 Task: Add an event with the title Third Team Building Exercise: Trust Fall, date ''2023/11/07'', time 22:00and add a description: A lunch and learn session is a unique professional development opportunity where employees gather during their lunch break to learn and engage in educational activities. It combines the convenience of a mealtime with valuable learning experiences, creating a relaxed and interactive environment for knowledge sharing and skill enhancement._x000D_
_x000D_
Mark the tasks as Completed , logged in from the account softage.5@softage.netand send the event invitation to softage.3@softage.net and softage.1@softage.net. Set a reminder for the event Weekly on Sunday
Action: Mouse moved to (57, 95)
Screenshot: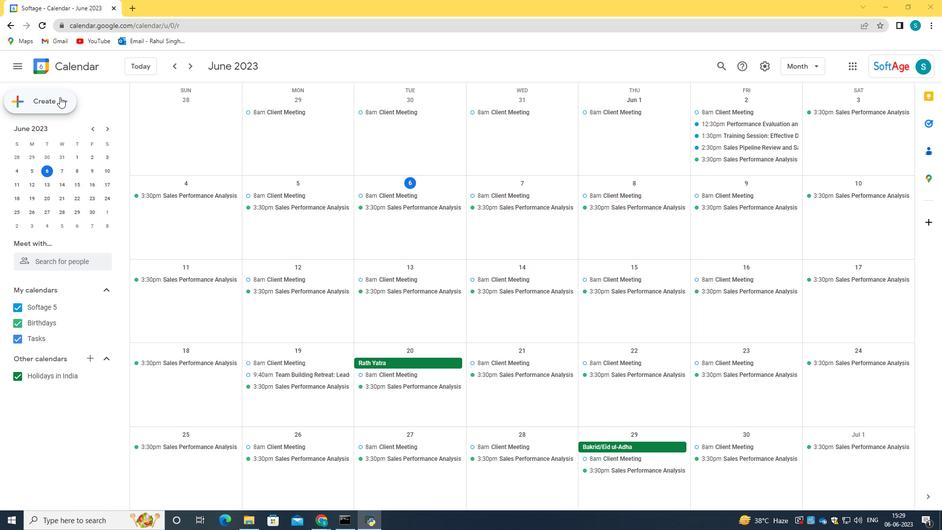 
Action: Mouse pressed left at (57, 95)
Screenshot: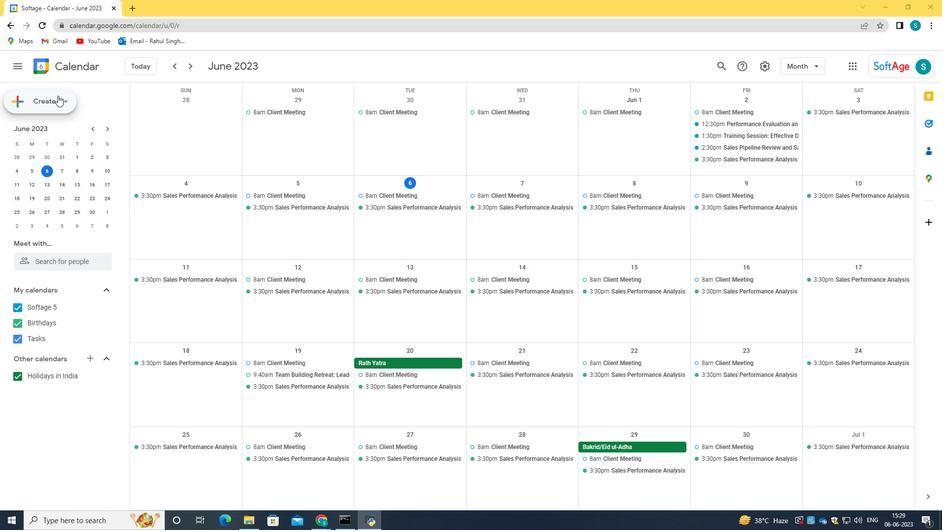 
Action: Mouse moved to (63, 126)
Screenshot: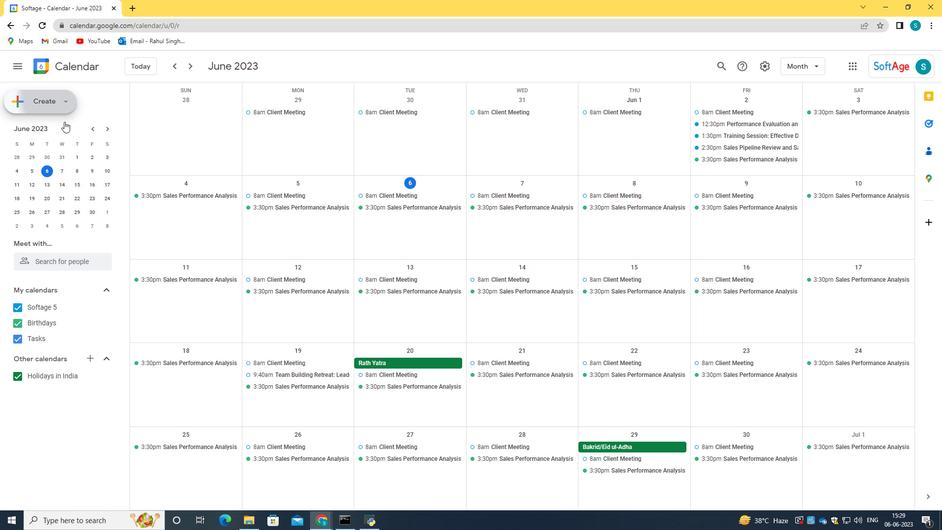 
Action: Mouse pressed left at (63, 126)
Screenshot: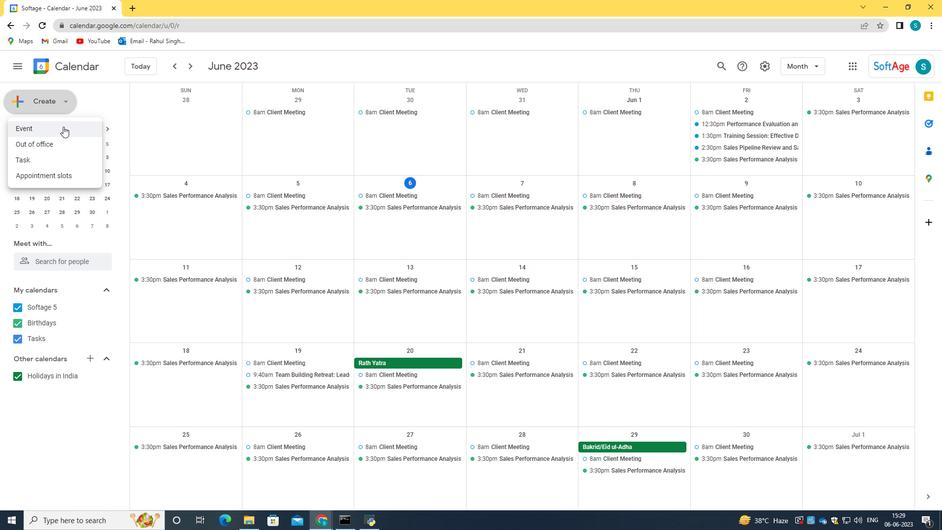 
Action: Mouse moved to (270, 398)
Screenshot: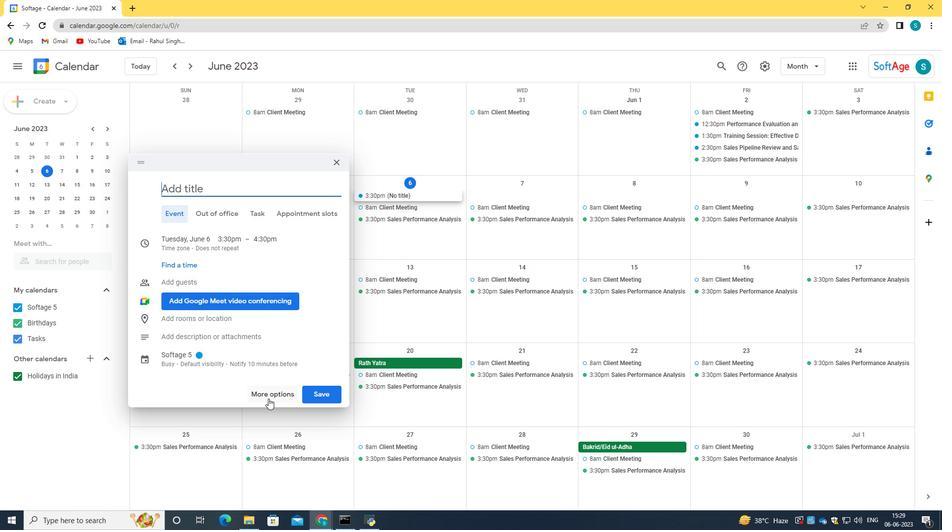 
Action: Mouse pressed left at (270, 398)
Screenshot: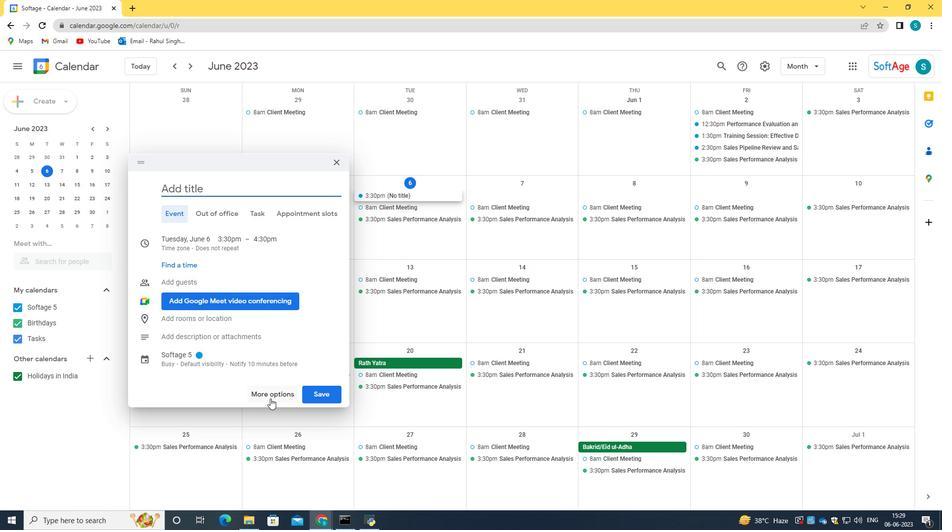 
Action: Mouse moved to (139, 76)
Screenshot: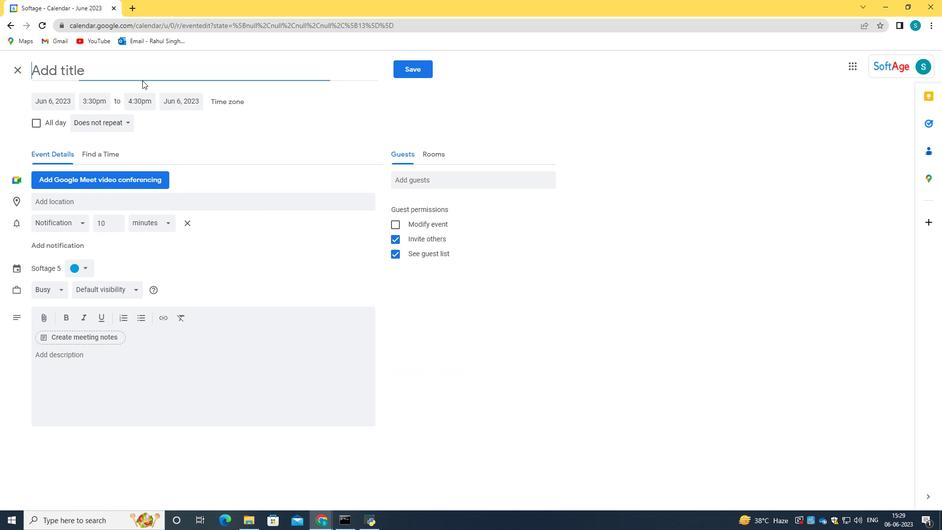 
Action: Mouse pressed left at (139, 76)
Screenshot: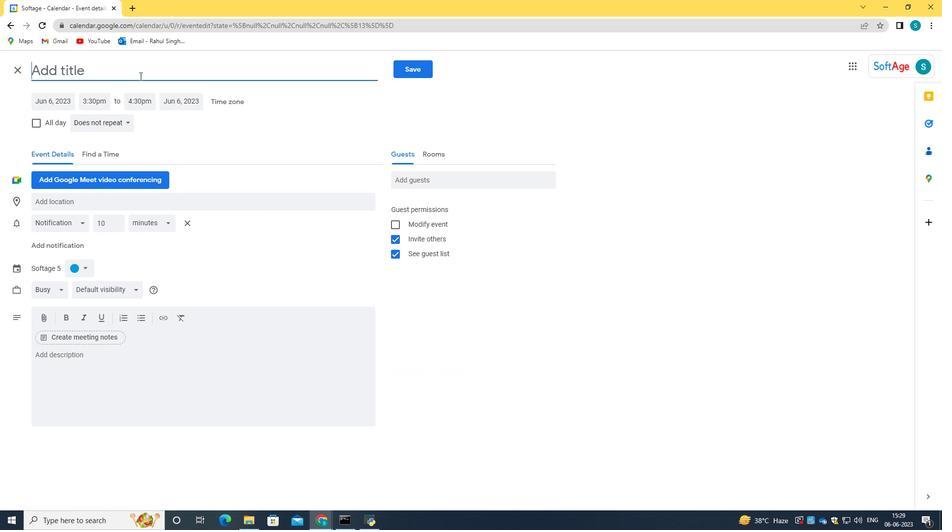 
Action: Key pressed <Key.caps_lock>T<Key.caps_lock>hird<Key.space><Key.caps_lock>T<Key.caps_lock>eam<Key.space><Key.caps_lock>B<Key.caps_lock>uilding<Key.space>j<Key.backspace><Key.caps_lock>E<Key.caps_lock>xercise<Key.shift_r><Key.shift_r>:<Key.space><Key.caps_lock>T<Key.caps_lock>rust<Key.space><Key.caps_lock>F<Key.caps_lock>all
Screenshot: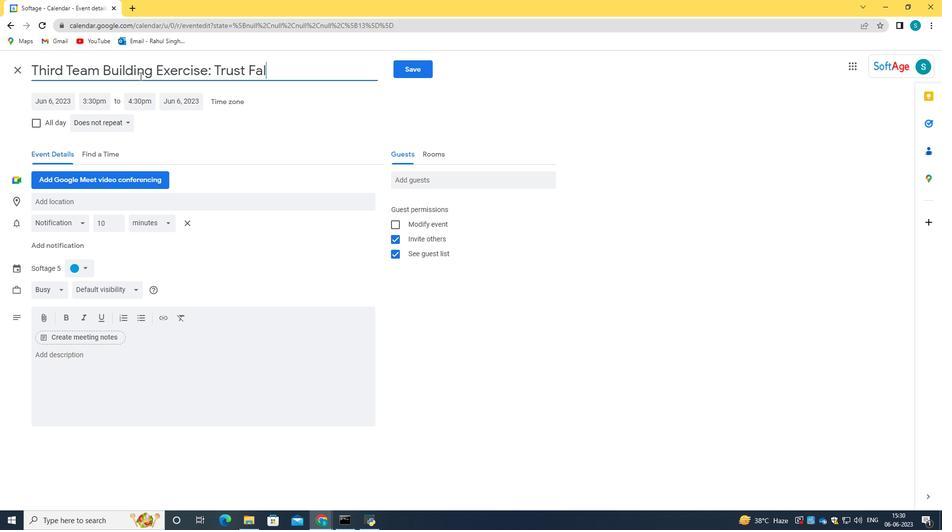 
Action: Mouse moved to (47, 94)
Screenshot: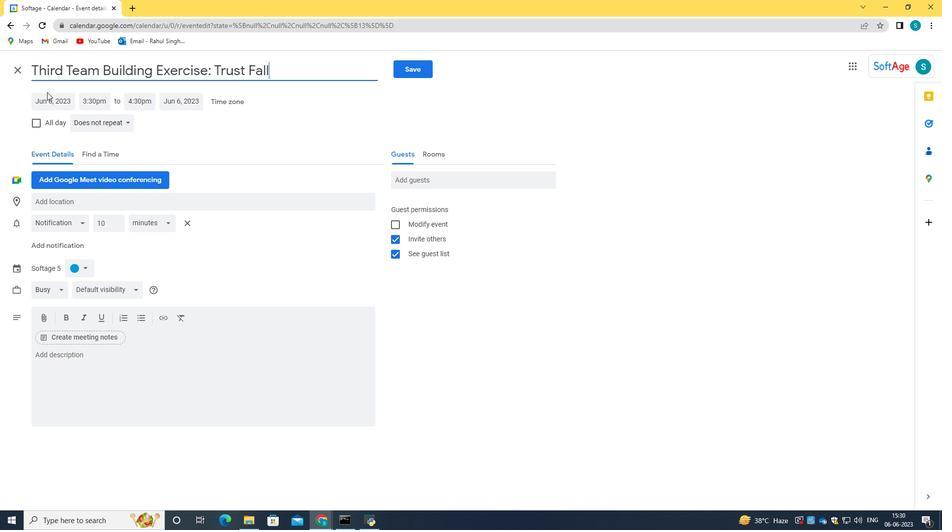 
Action: Mouse pressed left at (47, 94)
Screenshot: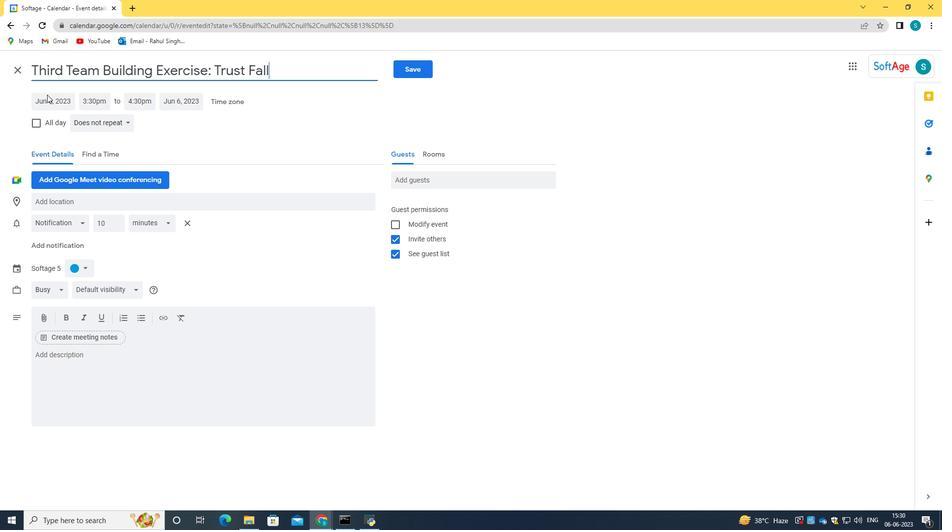 
Action: Mouse moved to (47, 98)
Screenshot: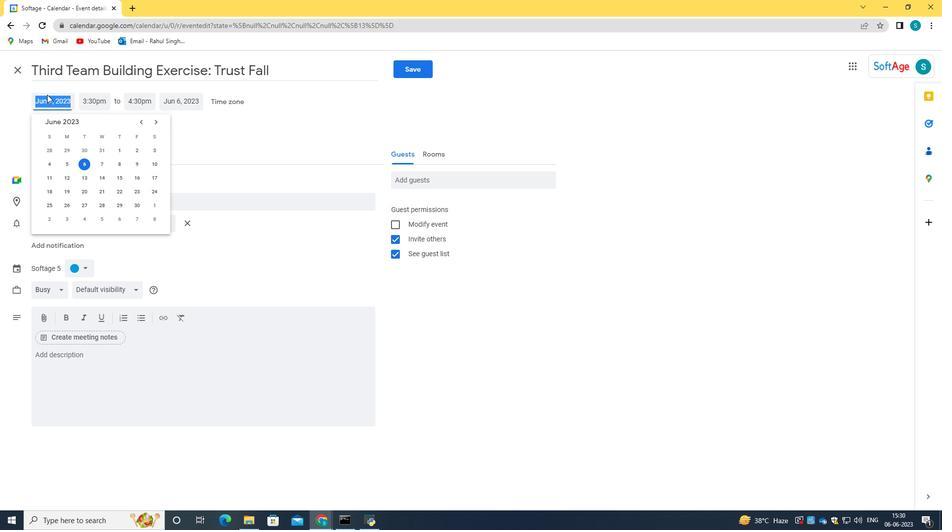 
Action: Key pressed 2023/11/07<Key.tab>2<Key.backspace>22<Key.shift_r>:00<Key.space><Key.backspace><Key.enter>
Screenshot: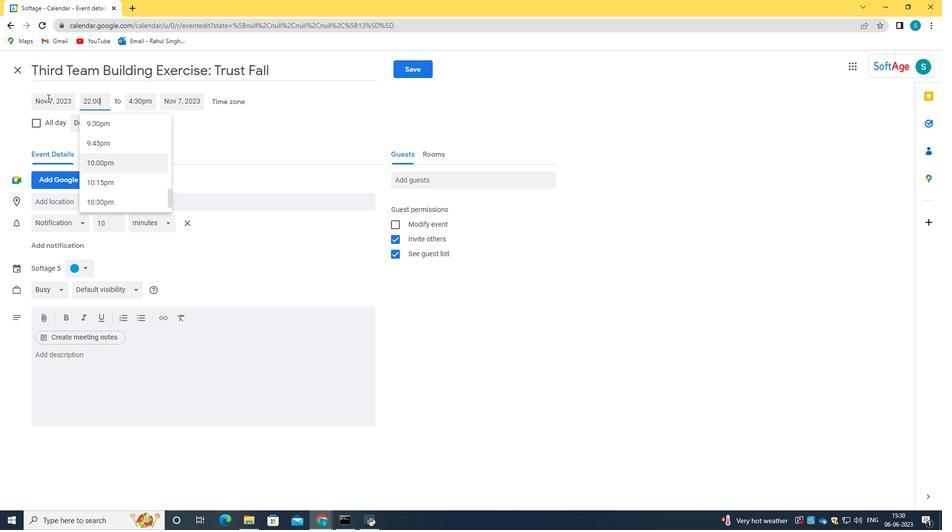 
Action: Mouse scrolled (47, 98) with delta (0, 0)
Screenshot: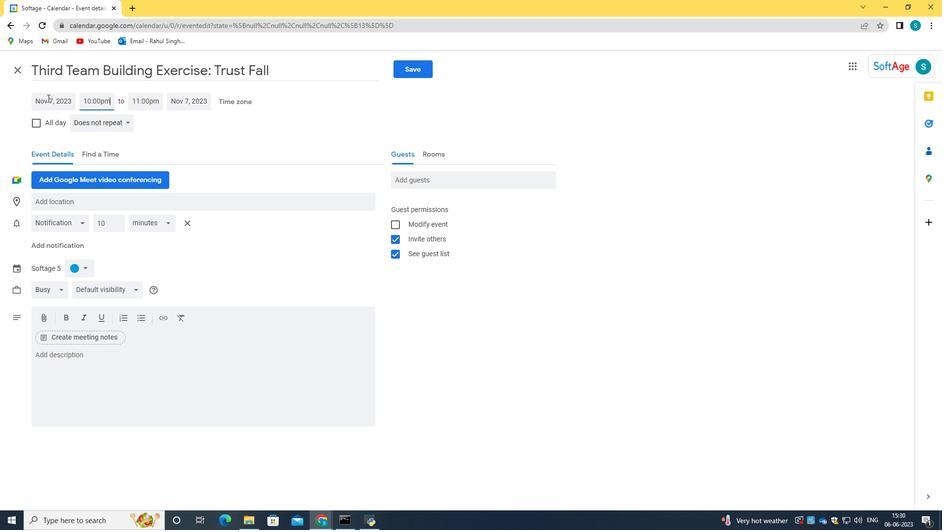 
Action: Mouse moved to (146, 380)
Screenshot: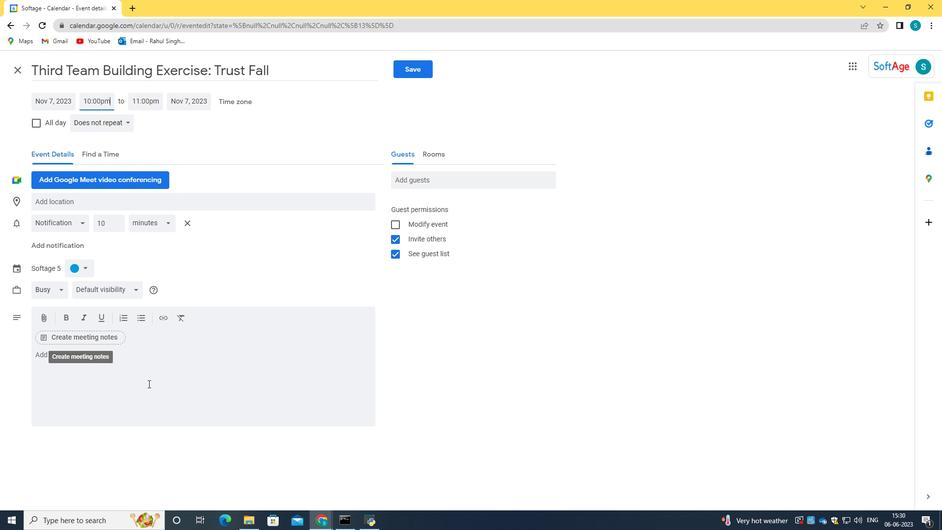 
Action: Mouse pressed left at (146, 380)
Screenshot: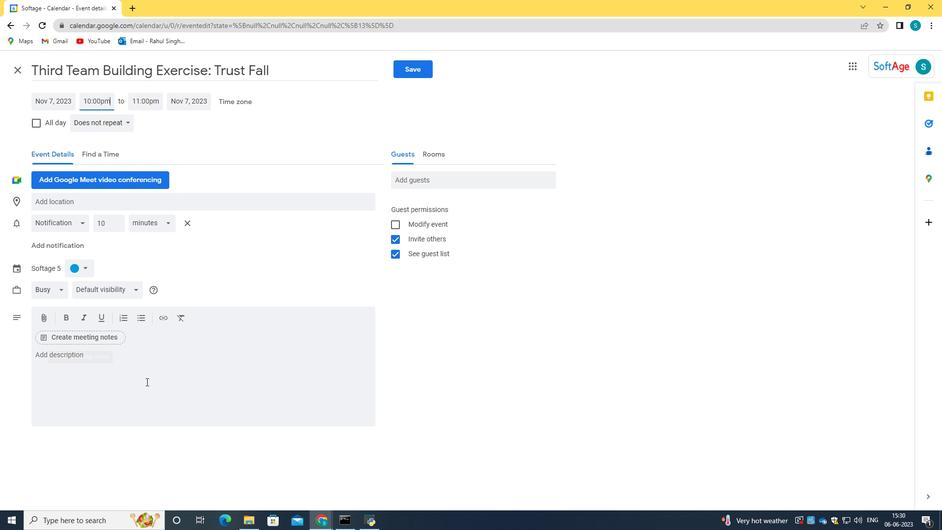 
Action: Key pressed <Key.caps_lock>A<Key.caps_lock><Key.space>lunch<Key.space>and<Key.space>learn<Key.space>session<Key.space>is<Key.space>a<Key.space>uniqur<Key.backspace>e<Key.space>professional<Key.space>develpment<Key.space><Key.backspace><Key.backspace><Key.backspace><Key.backspace><Key.backspace><Key.backspace>opment<Key.space>opportunity<Key.space>where<Key.space>employess<Key.backspace><Key.backspace>es<Key.space>gah<Key.backspace>ther<Key.space>during<Key.space>their<Key.space>t<Key.backspace>lunch<Key.space>break<Key.space>to<Key.space>learn<Key.space>and<Key.space>engage<Key.space>in<Key.space>educatinal<Key.space>e<Key.backspace><Key.backspace><Key.backspace><Key.backspace><Key.backspace><Key.backspace>ional<Key.space>activities.<Key.space><Key.caps_lock>I<Key.caps_lock>t<Key.space>combines<Key.space>the<Key.space>convenience<Key.space>of<Key.space>a<Key.space>mealtime<Key.space>with<Key.space>a<Key.backspace>valuable<Key.space>learning<Key.space>experiences,<Key.space>creating<Key.space>a<Key.space>relaz<Key.backspace>xed<Key.space>and<Key.space>interactive<Key.space>environmrnt<Key.space>for<Key.space>
Screenshot: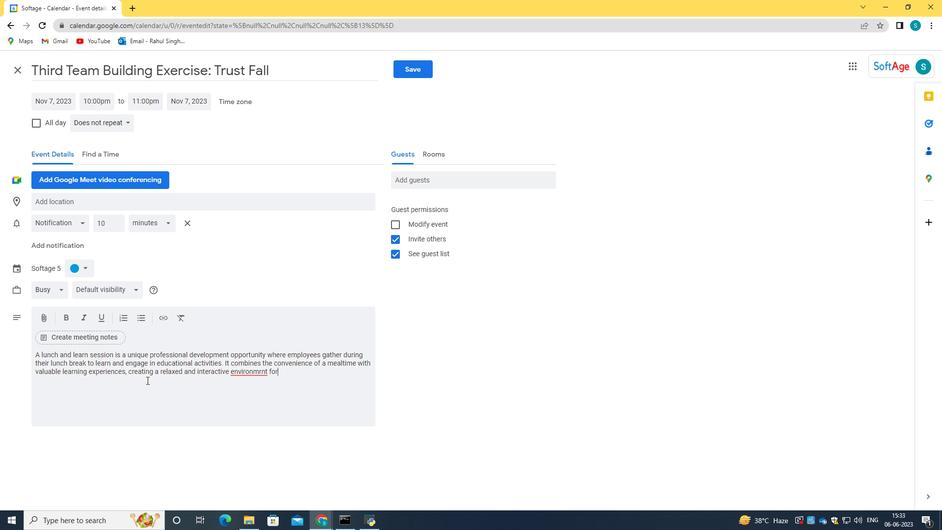 
Action: Mouse moved to (239, 370)
Screenshot: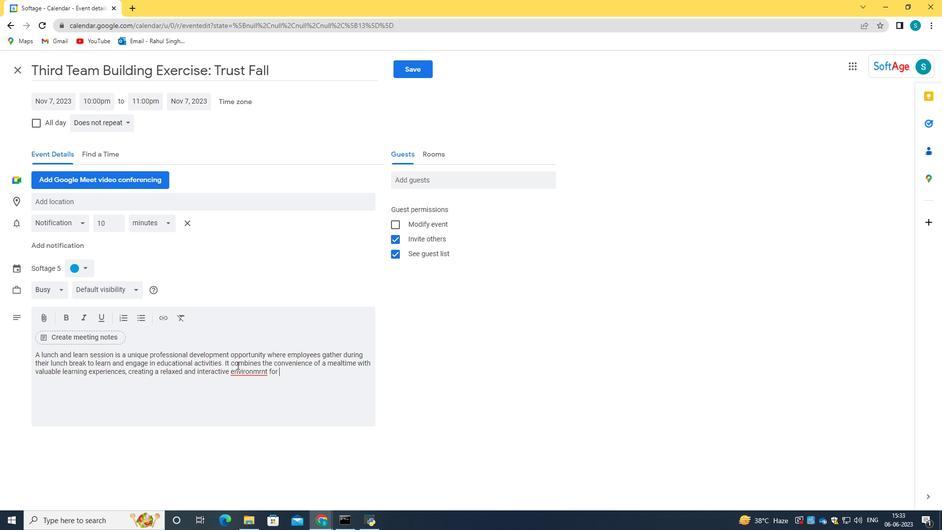 
Action: Mouse pressed right at (239, 370)
Screenshot: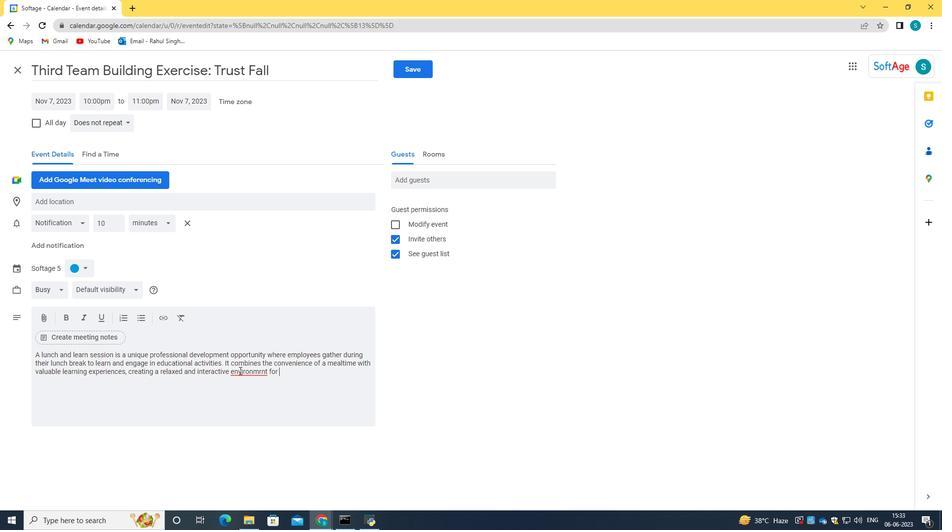 
Action: Mouse moved to (278, 232)
Screenshot: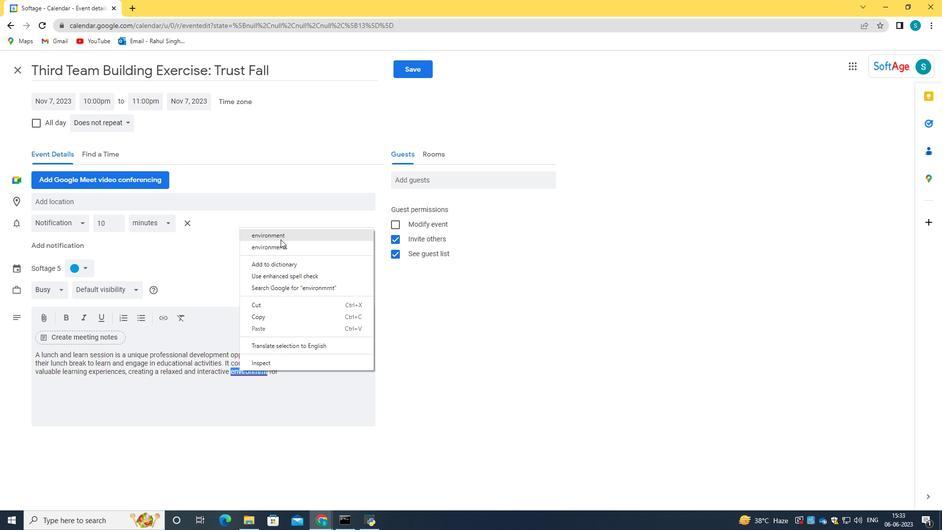 
Action: Mouse pressed left at (278, 232)
Screenshot: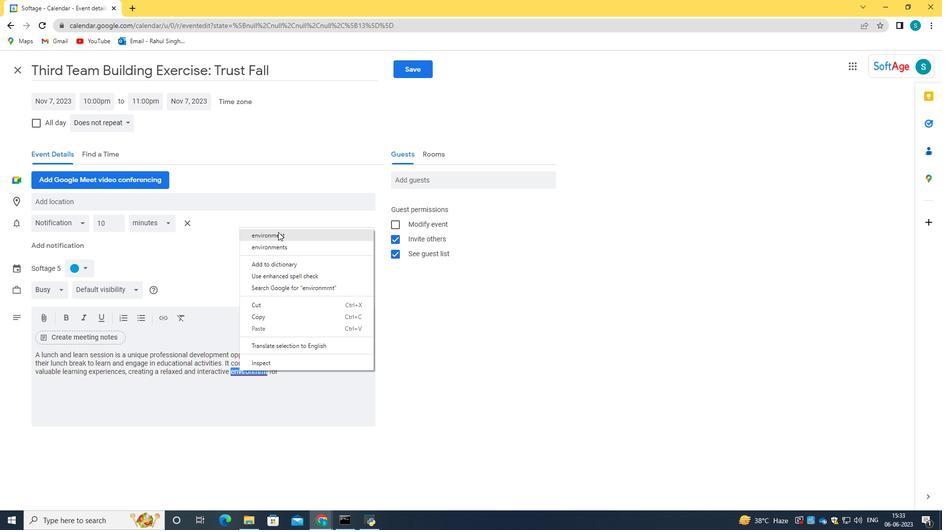 
Action: Mouse moved to (288, 370)
Screenshot: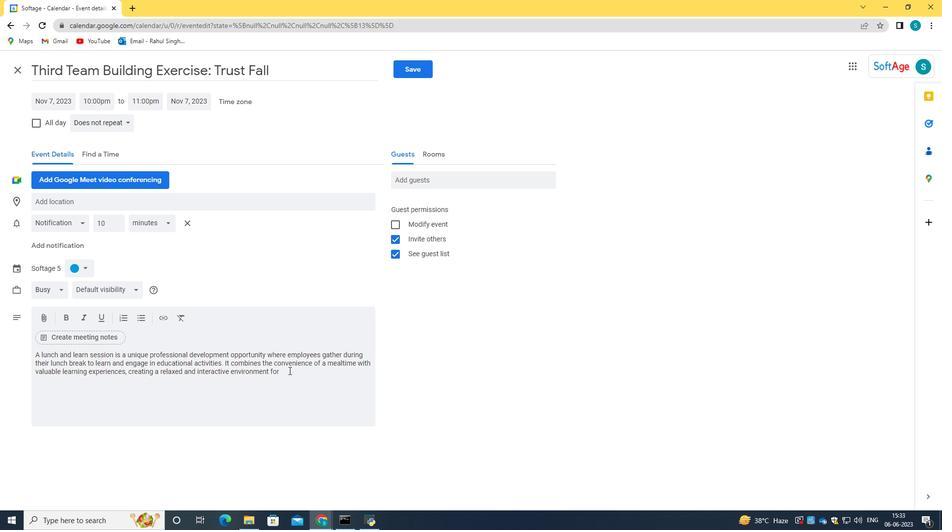 
Action: Mouse pressed left at (288, 370)
Screenshot: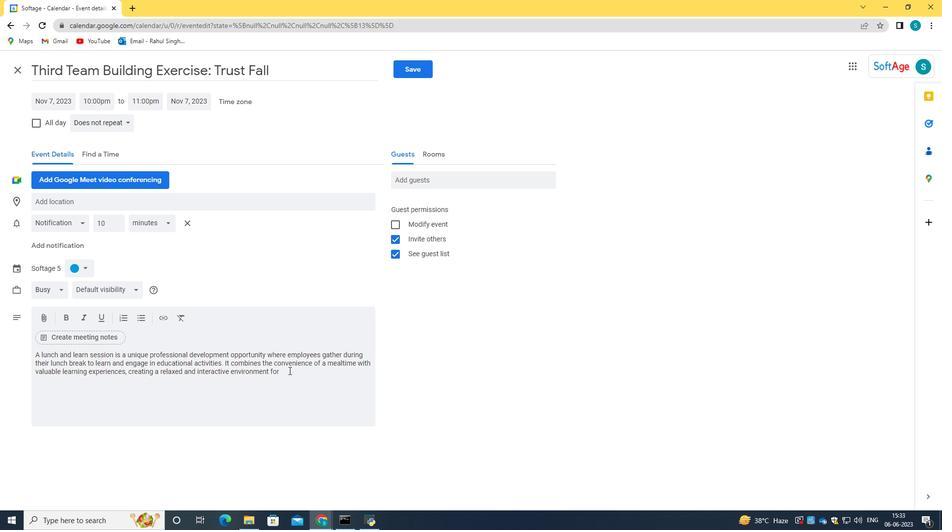 
Action: Key pressed knowleg<Key.backspace>dge<Key.space>sharing<Key.space>and<Key.space>skill<Key.space>enhancement.
Screenshot: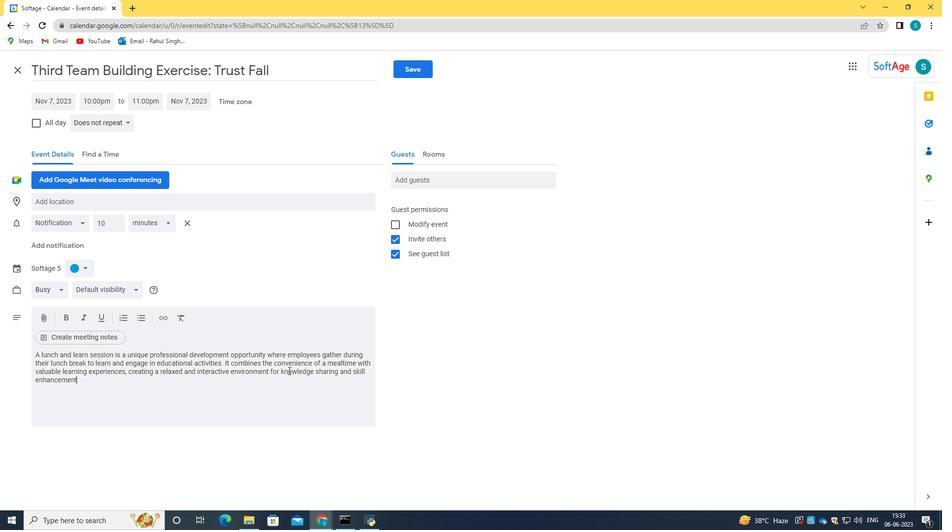 
Action: Mouse moved to (405, 179)
Screenshot: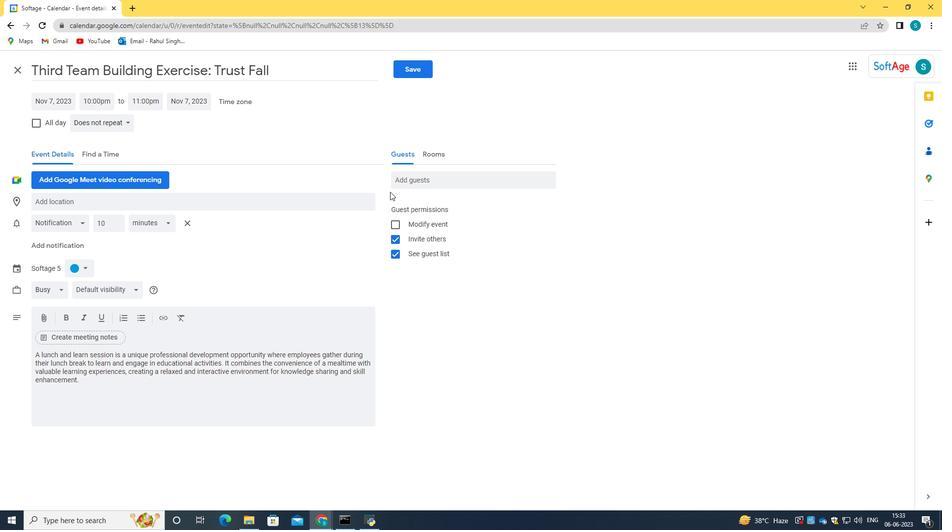 
Action: Mouse pressed left at (405, 179)
Screenshot: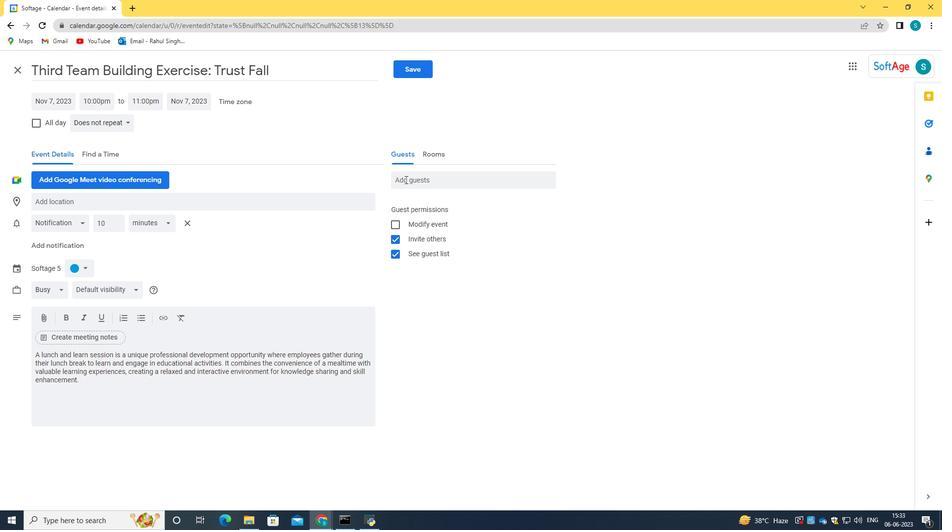 
Action: Key pressed softag.3<Key.shift>@softage.net<Key.tab>softage.1<Key.shift>@softage.net
Screenshot: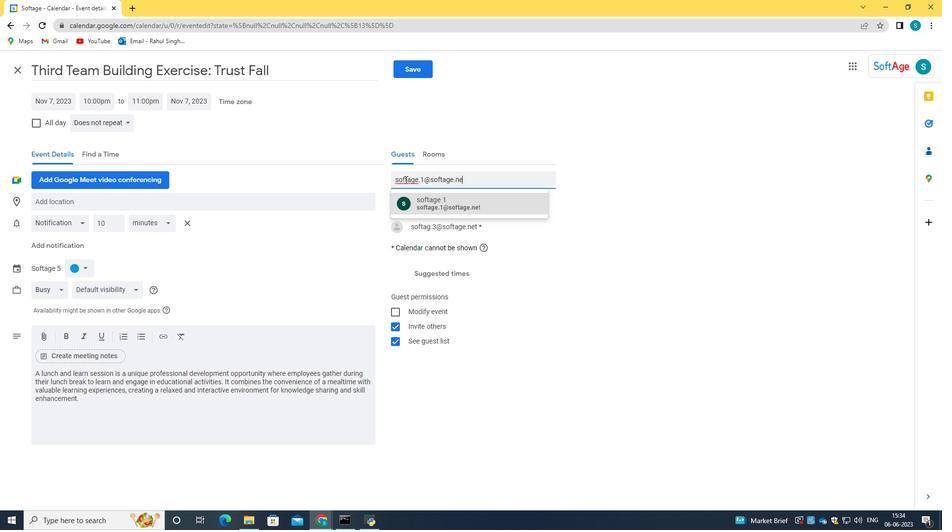 
Action: Mouse moved to (471, 203)
Screenshot: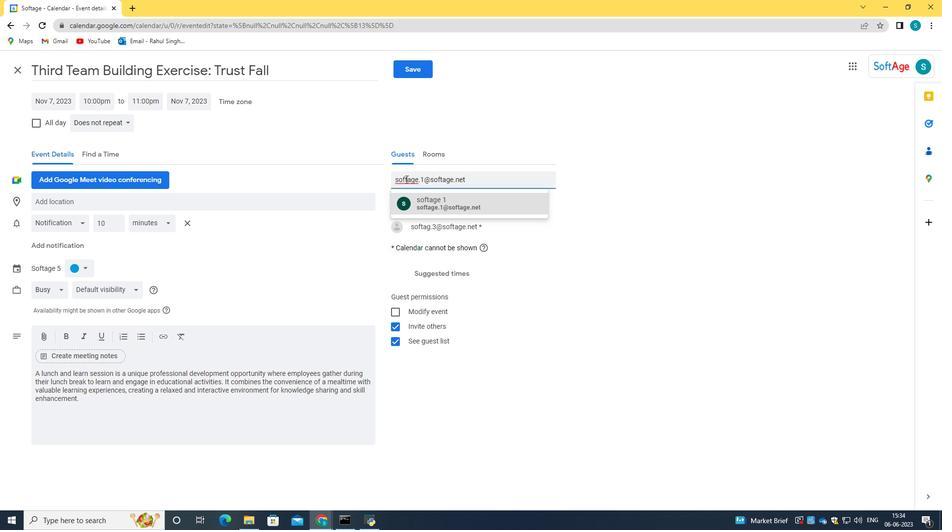 
Action: Mouse pressed left at (471, 203)
Screenshot: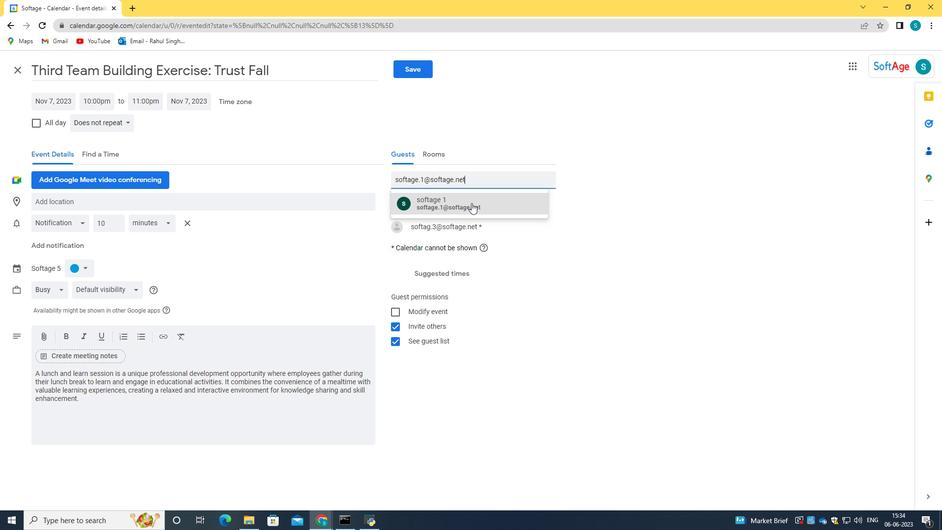 
Action: Mouse moved to (542, 227)
Screenshot: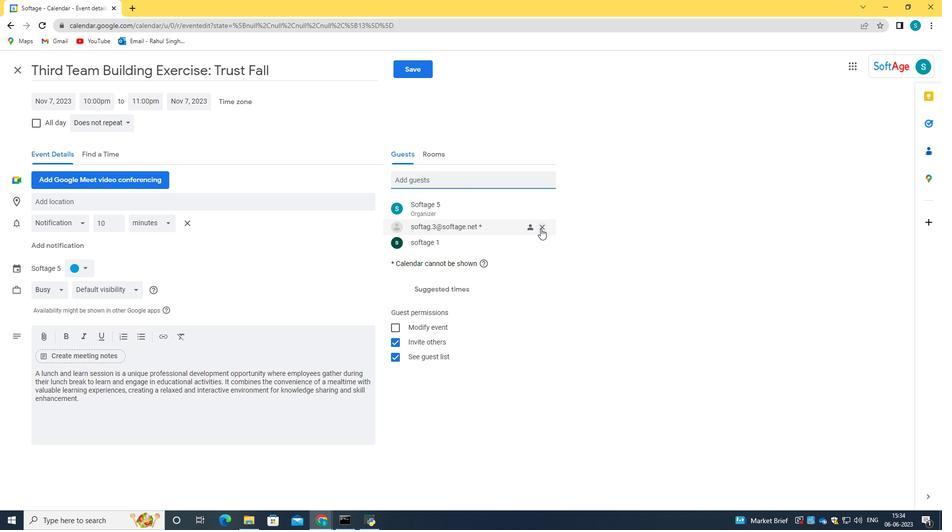 
Action: Mouse pressed left at (542, 227)
Screenshot: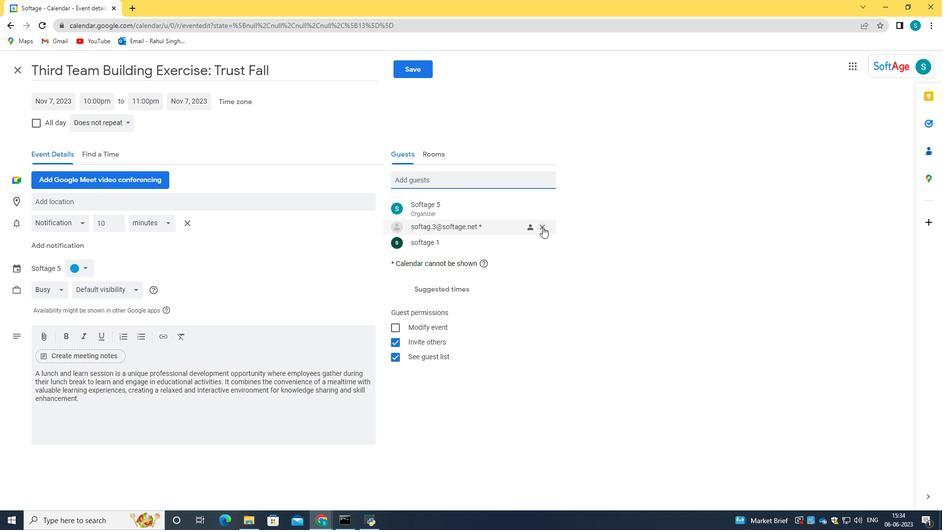 
Action: Mouse moved to (434, 181)
Screenshot: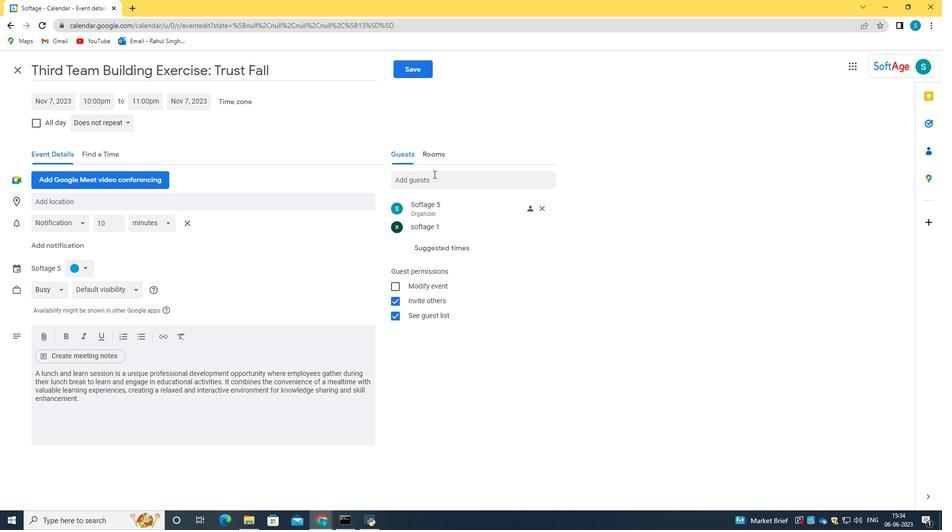 
Action: Mouse pressed left at (434, 181)
Screenshot: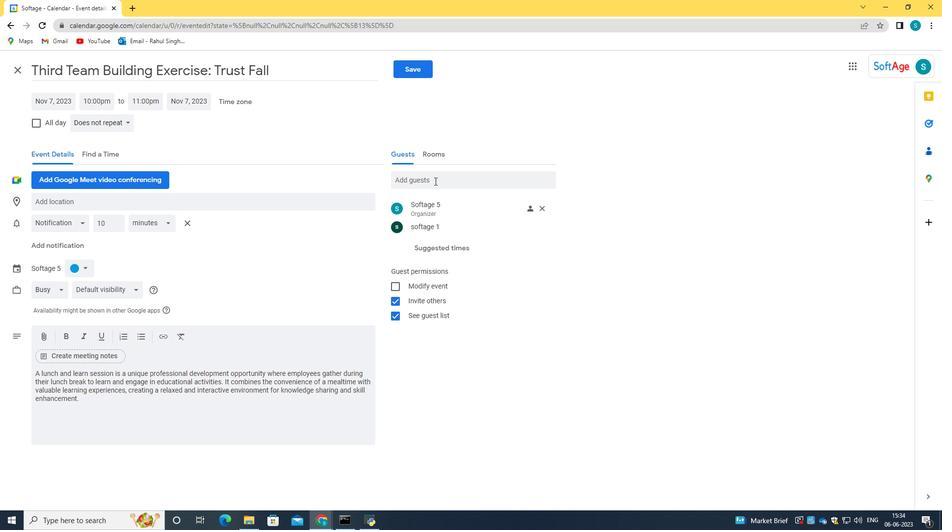 
Action: Key pressed softage.<Key.shift><Key.shift><Key.shift><Key.shift><Key.shift>@<Key.backspace>1<Key.shift>@softage.<Key.left><Key.left><Key.left><Key.left><Key.left><Key.left><Key.left><Key.left><Key.left><Key.left><Key.right><Key.backspace>3<Key.right><Key.right><Key.right><Key.right><Key.right><Key.right><Key.right><Key.right><Key.right><Key.right><Key.right><Key.right><Key.right><Key.right>net
Screenshot: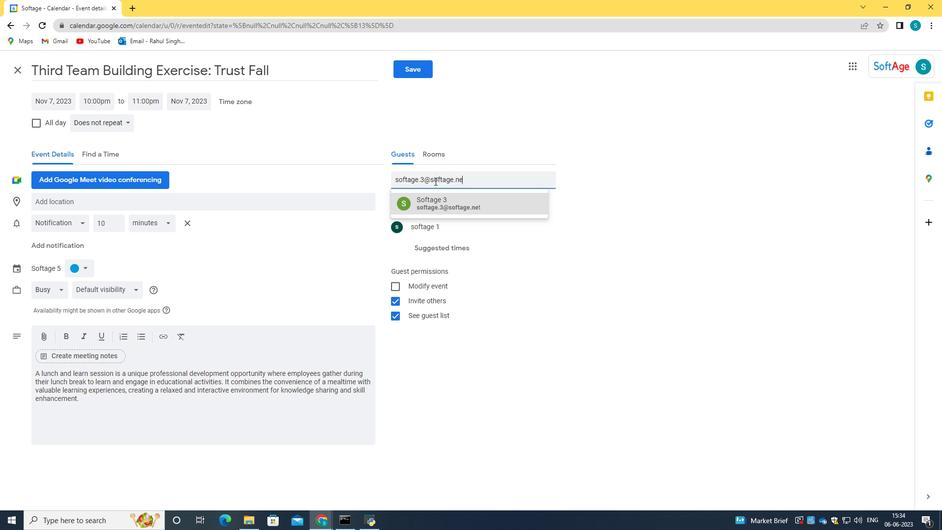 
Action: Mouse moved to (478, 201)
Screenshot: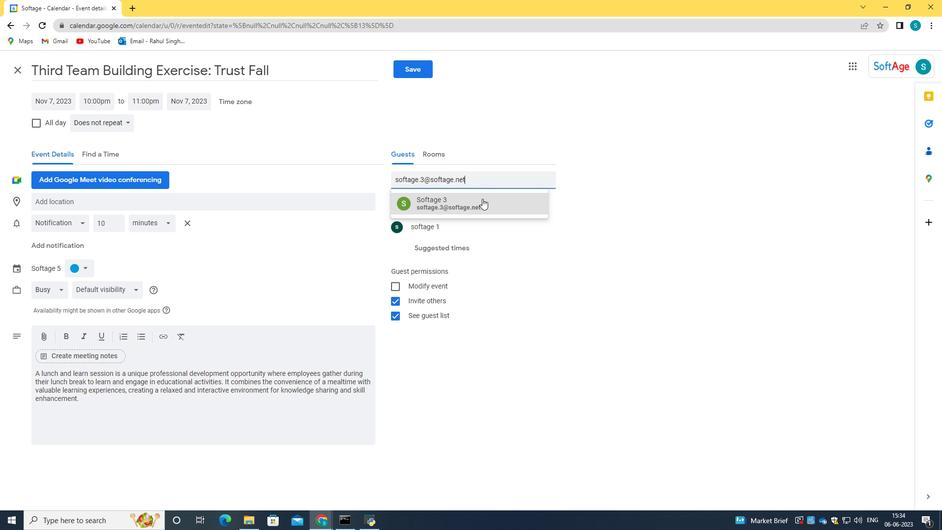 
Action: Mouse pressed left at (478, 201)
Screenshot: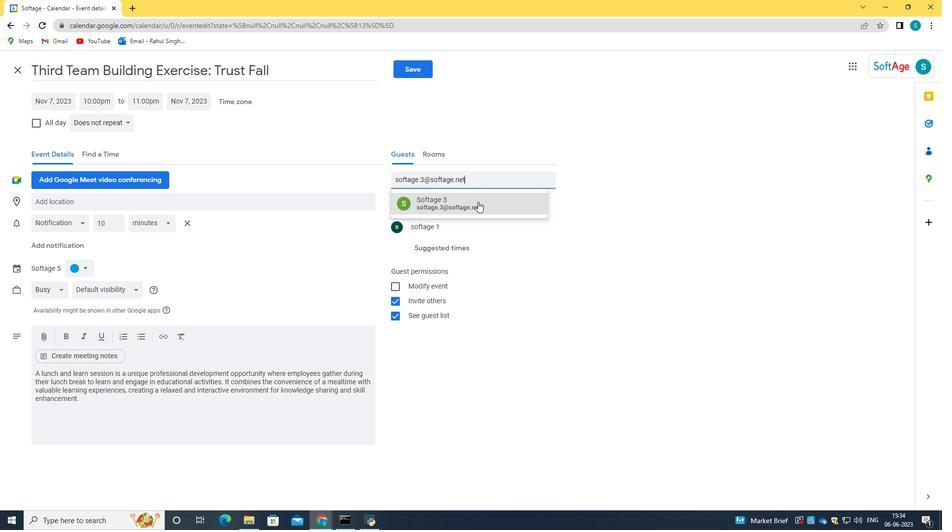
Action: Mouse moved to (119, 124)
Screenshot: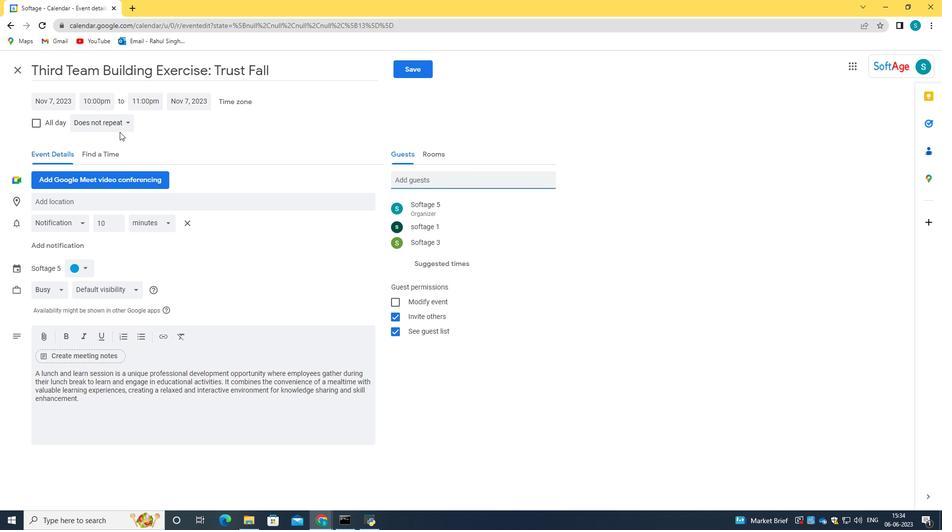 
Action: Mouse pressed left at (119, 124)
Screenshot: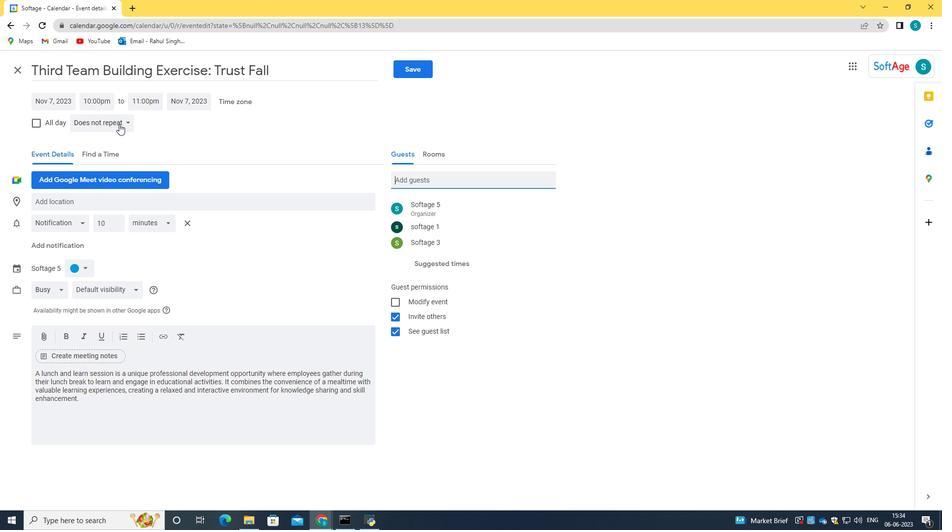 
Action: Mouse moved to (115, 229)
Screenshot: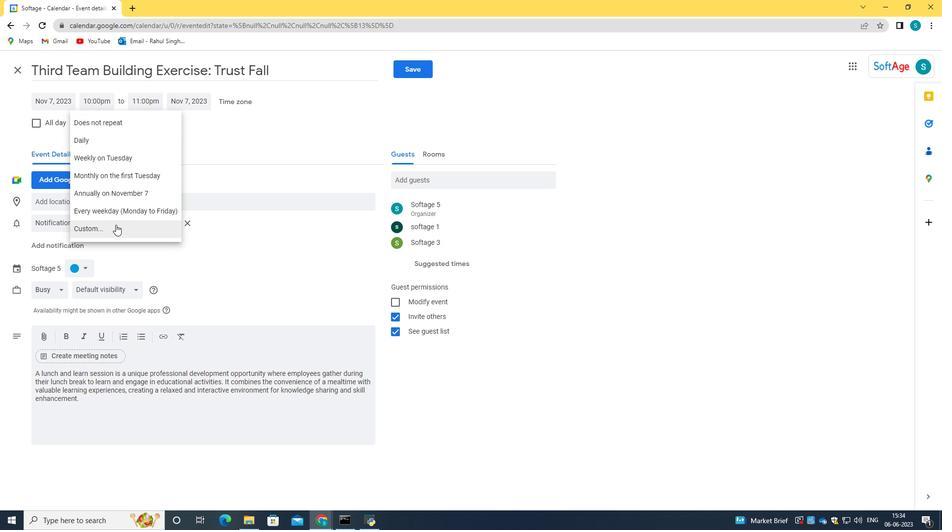 
Action: Mouse pressed left at (115, 229)
Screenshot: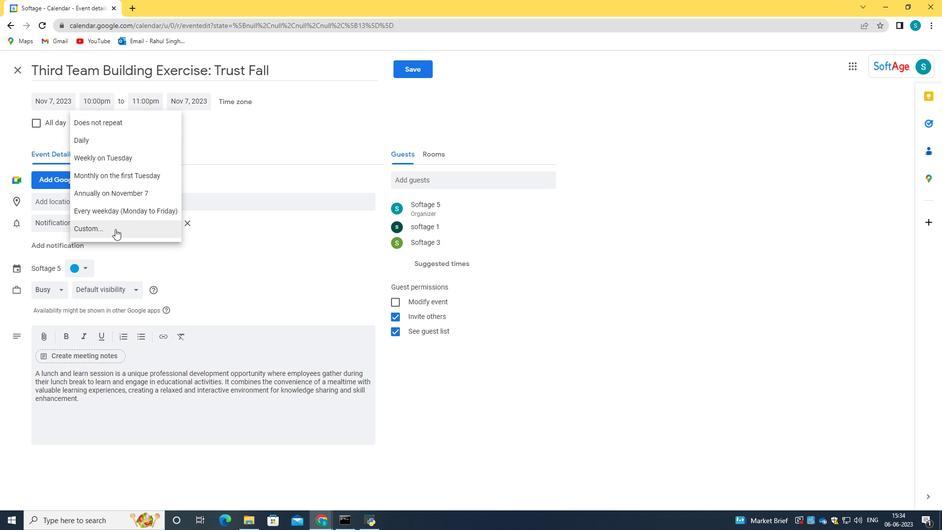 
Action: Mouse moved to (398, 262)
Screenshot: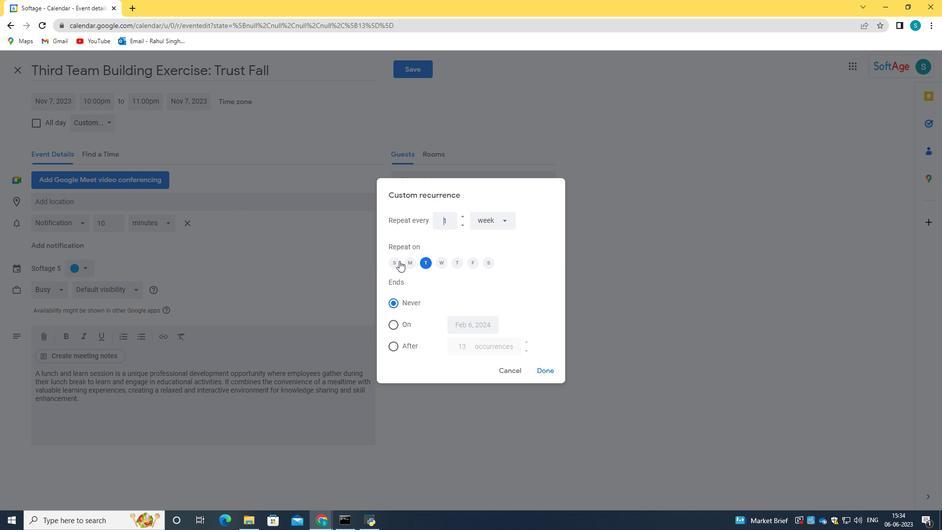 
Action: Mouse pressed left at (398, 262)
Screenshot: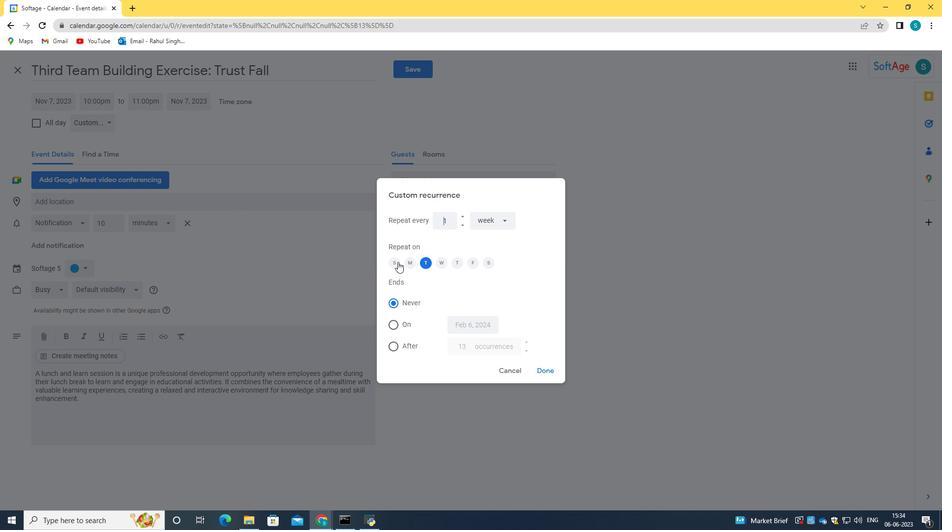 
Action: Mouse moved to (427, 261)
Screenshot: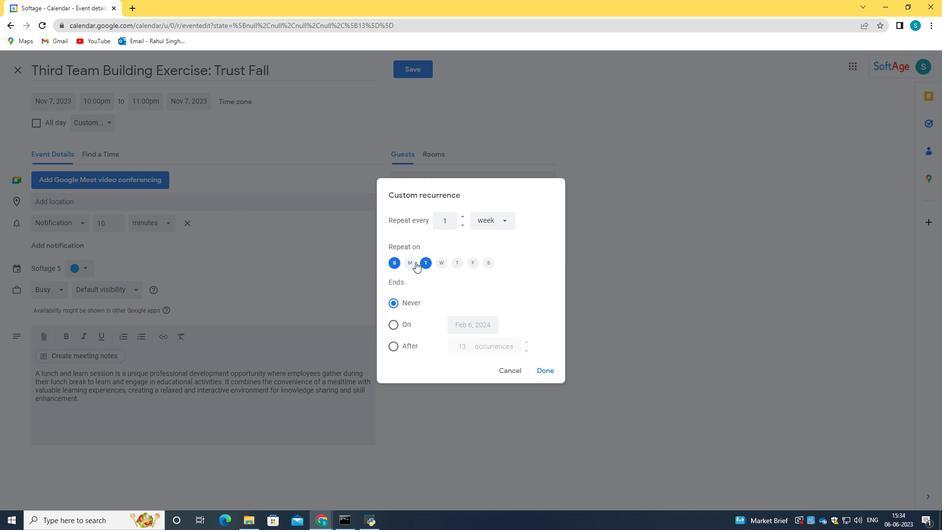 
Action: Mouse pressed left at (427, 261)
Screenshot: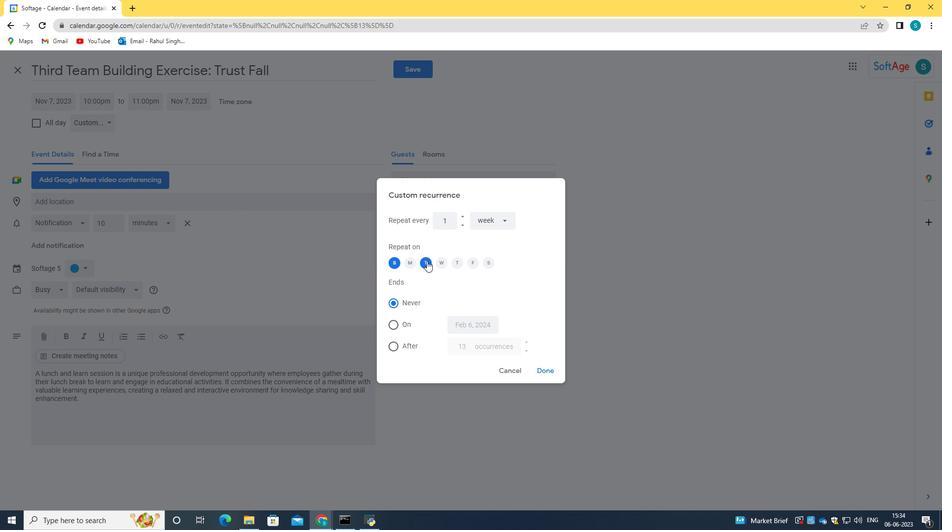 
Action: Mouse moved to (553, 368)
Screenshot: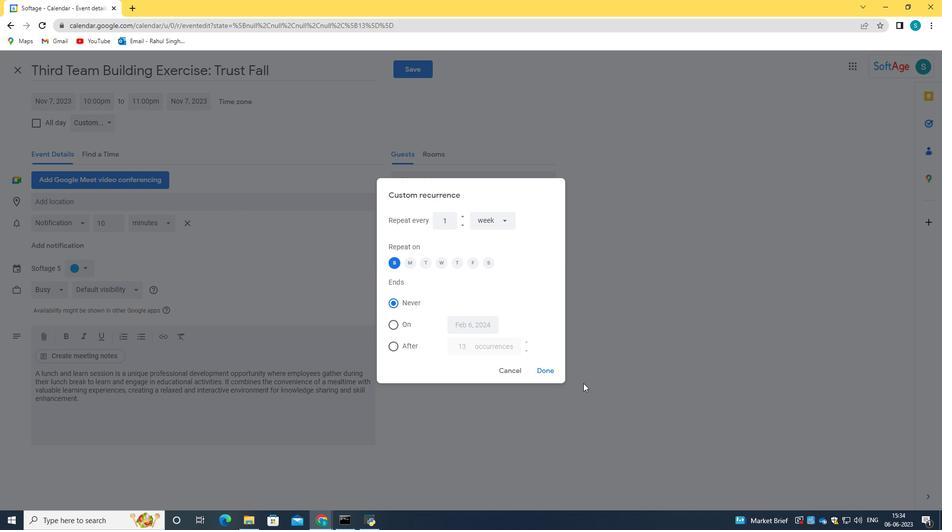 
Action: Mouse pressed left at (553, 368)
Screenshot: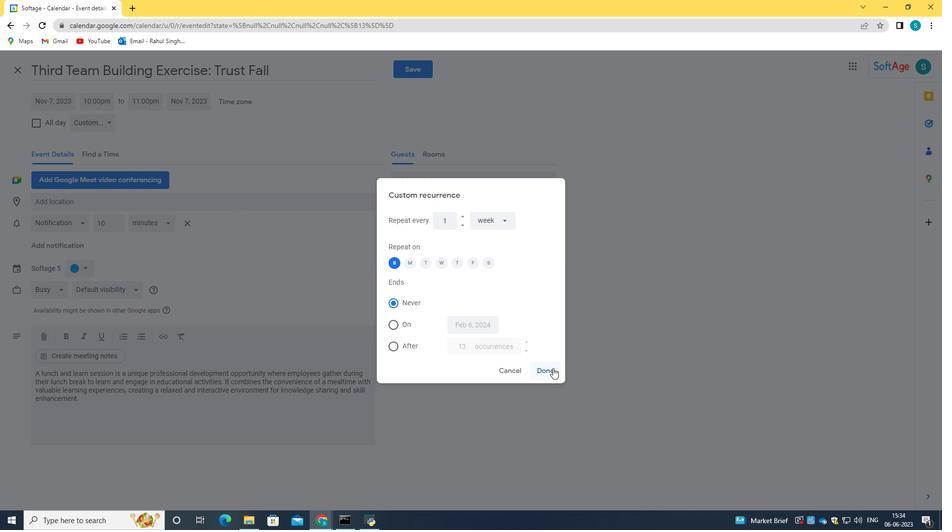
Action: Mouse moved to (413, 72)
Screenshot: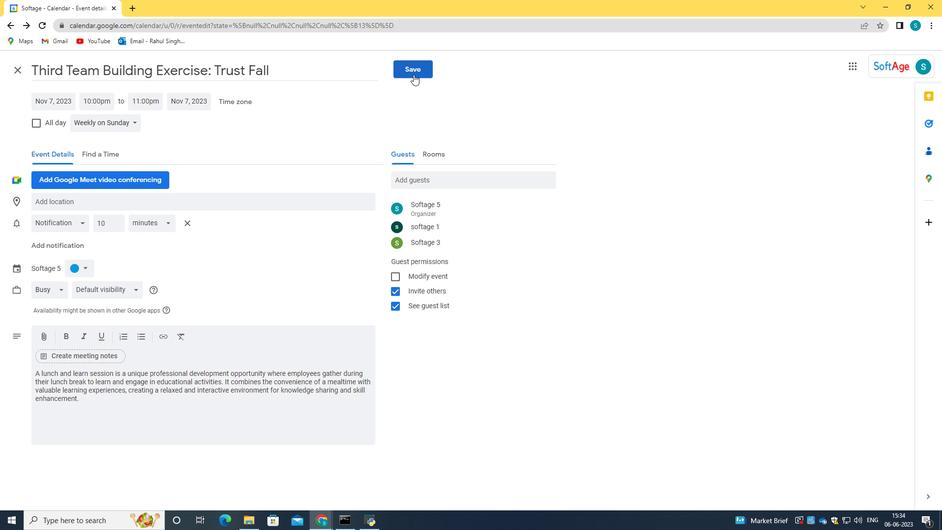 
Action: Mouse pressed left at (413, 72)
Screenshot: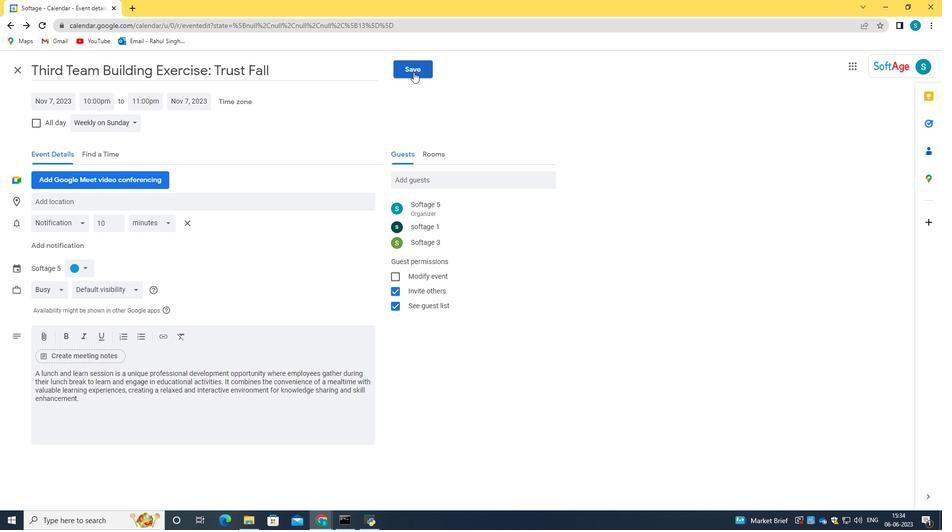 
Action: Mouse moved to (572, 306)
Screenshot: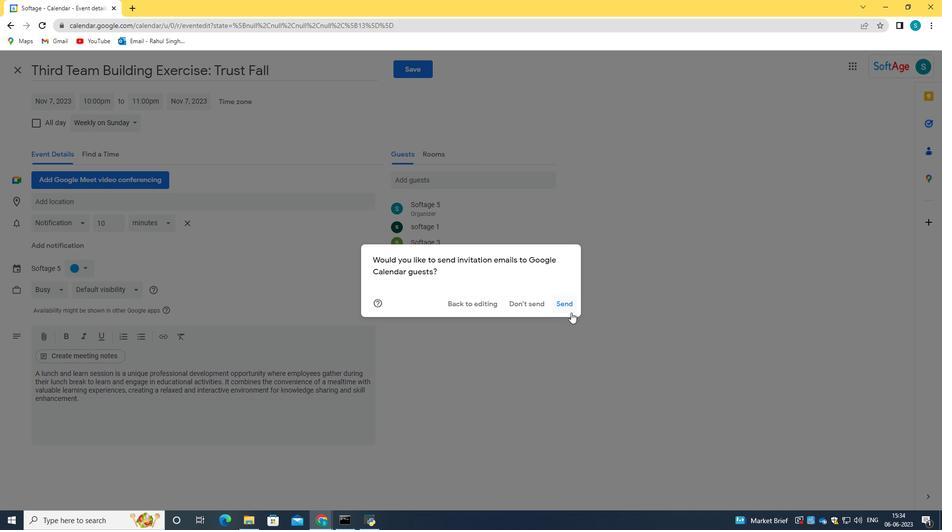 
Action: Mouse pressed left at (572, 306)
Screenshot: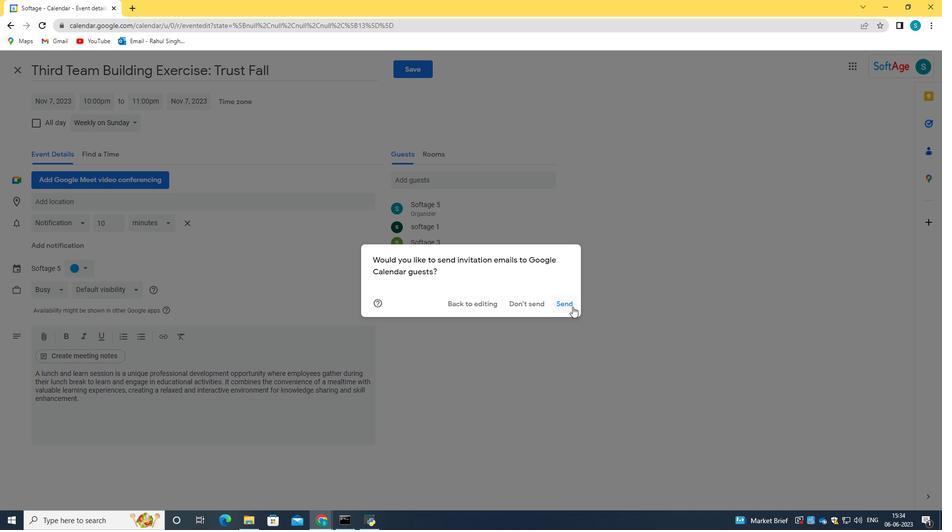 
Action: Mouse moved to (573, 306)
Screenshot: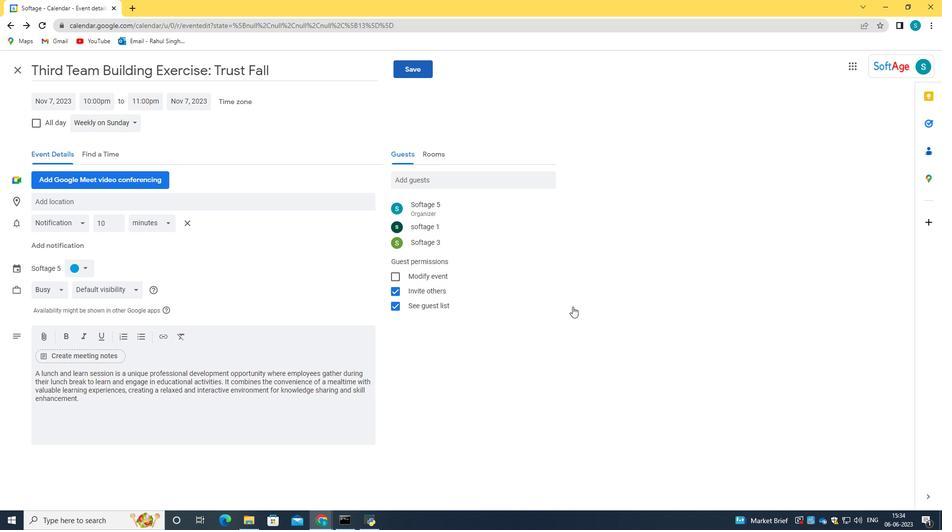 
